 Task: Add Choice Organics Organic English Breakfast Tea to the cart.
Action: Mouse pressed left at (17, 90)
Screenshot: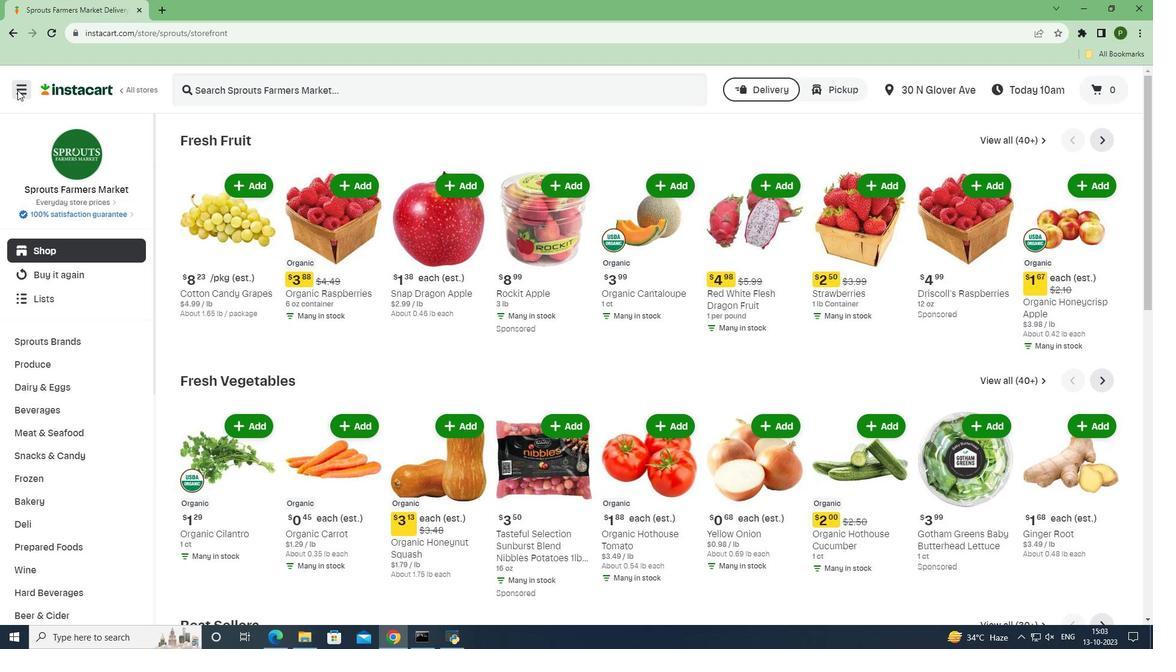 
Action: Mouse moved to (43, 314)
Screenshot: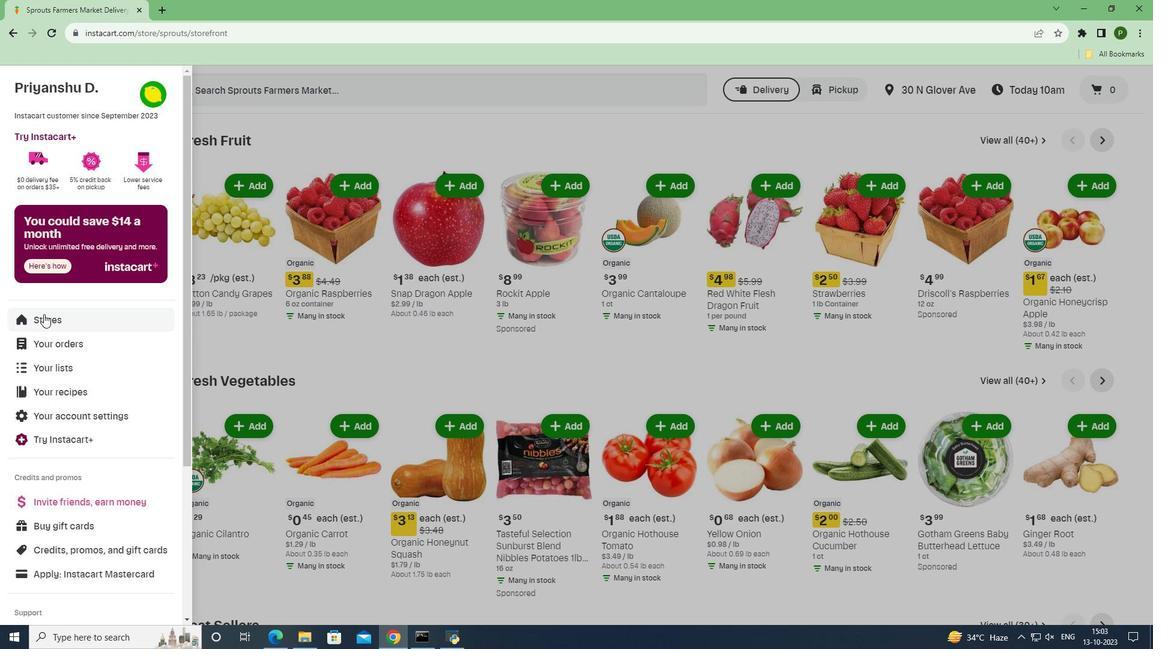 
Action: Mouse pressed left at (43, 314)
Screenshot: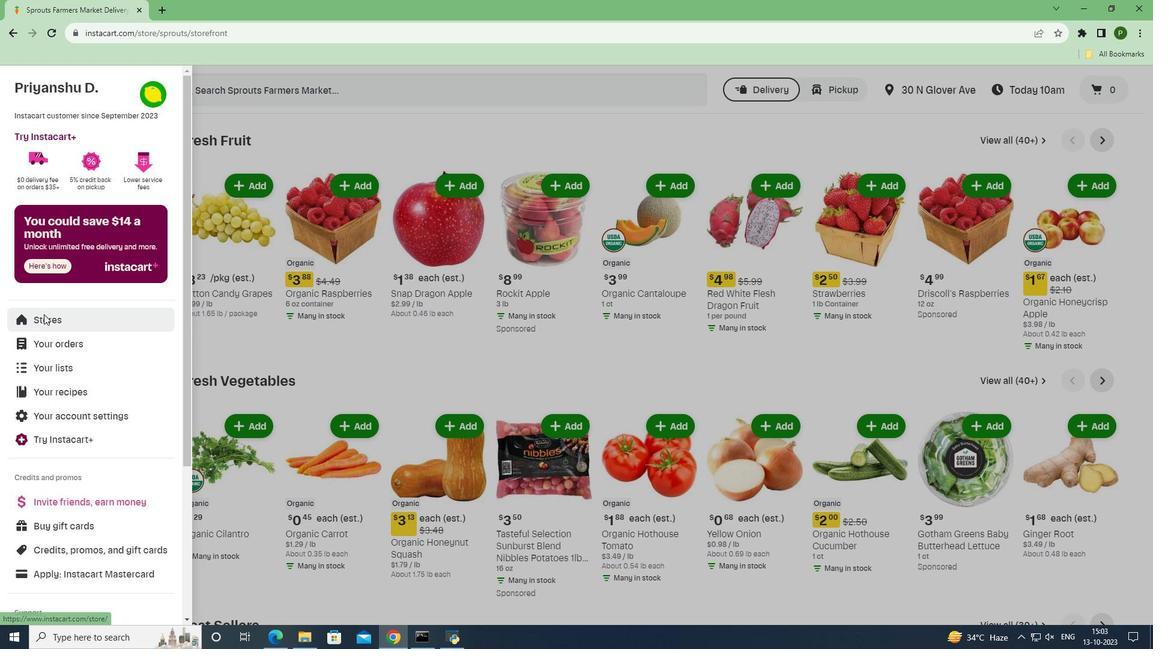 
Action: Mouse moved to (254, 138)
Screenshot: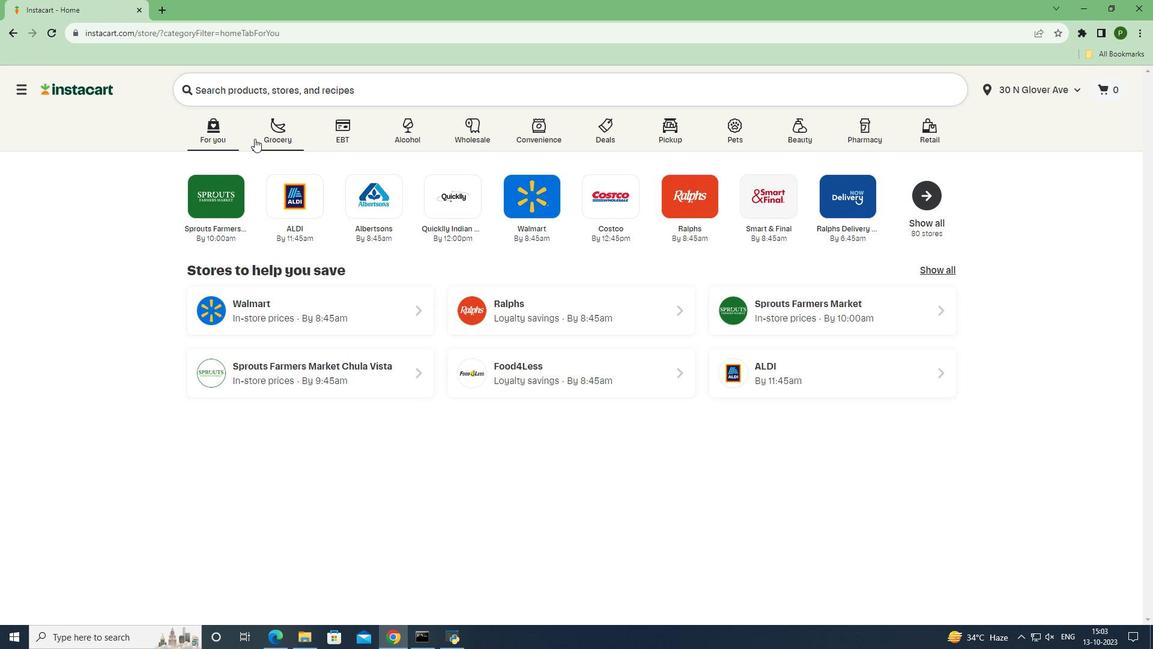 
Action: Mouse pressed left at (254, 138)
Screenshot: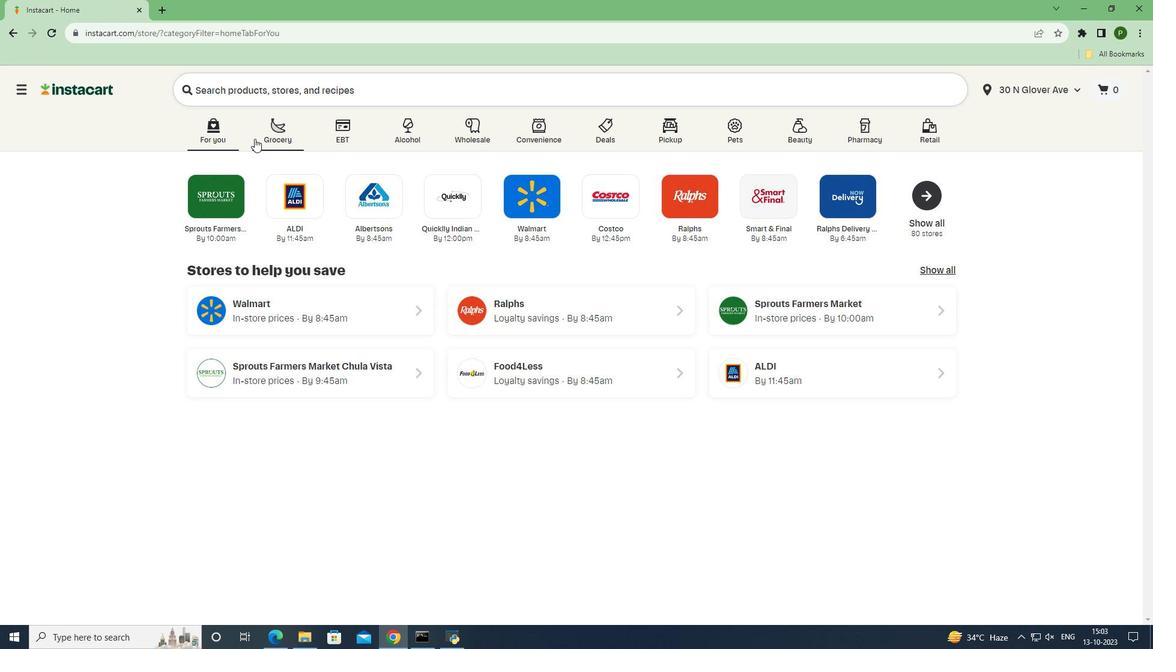 
Action: Mouse moved to (739, 277)
Screenshot: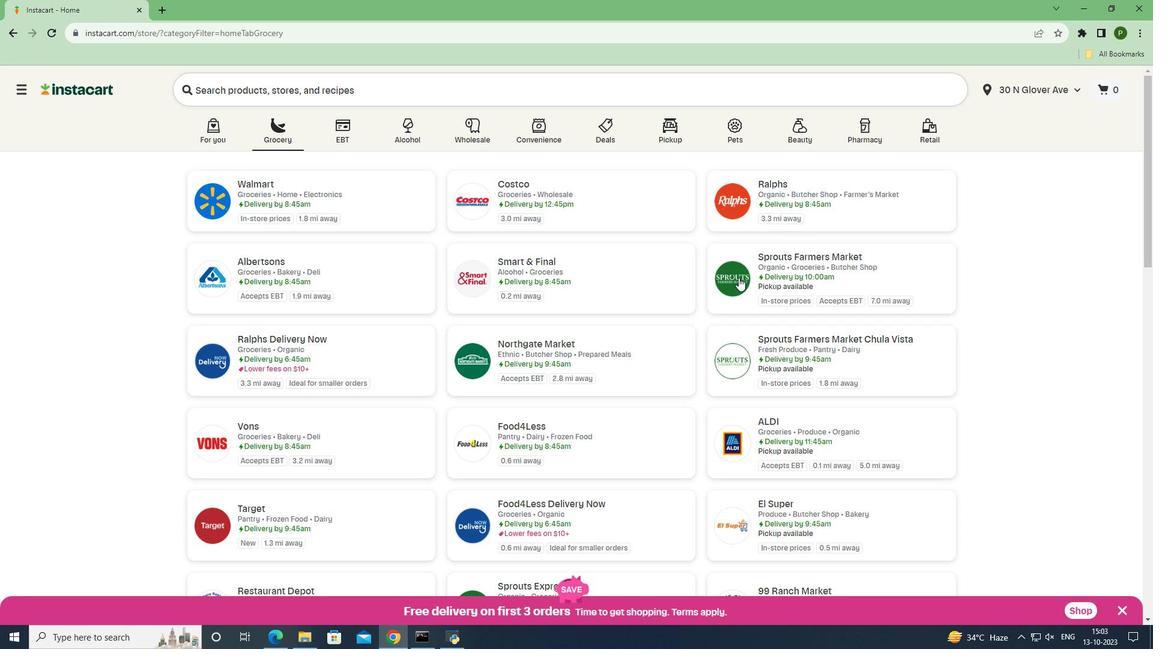 
Action: Mouse pressed left at (739, 277)
Screenshot: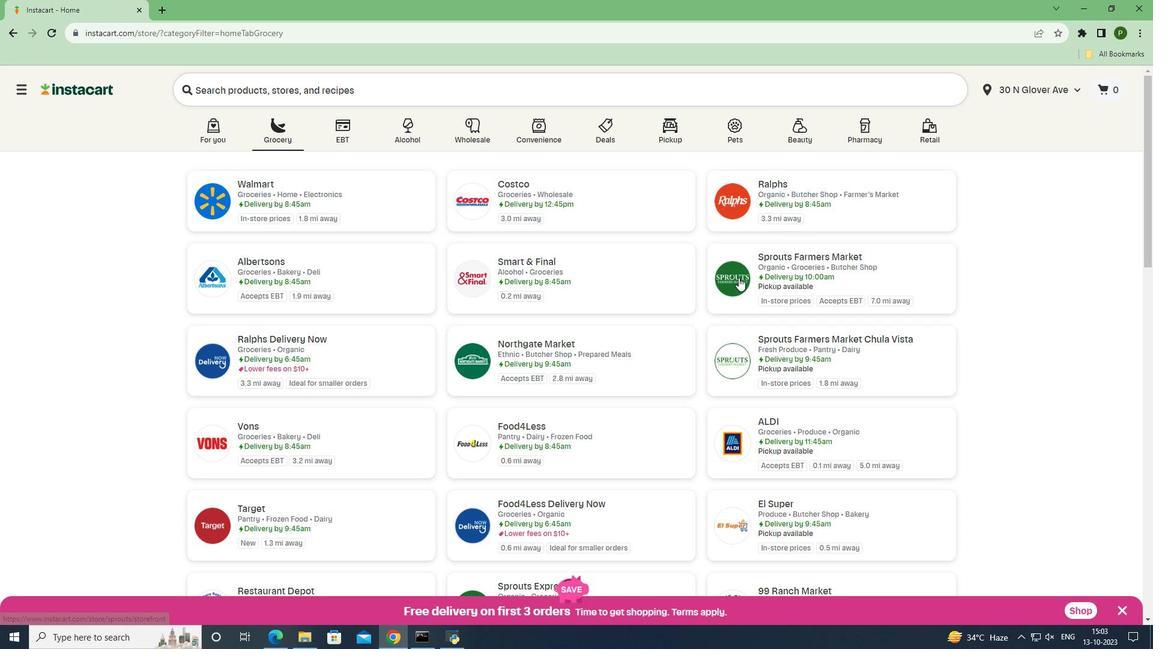 
Action: Mouse moved to (81, 414)
Screenshot: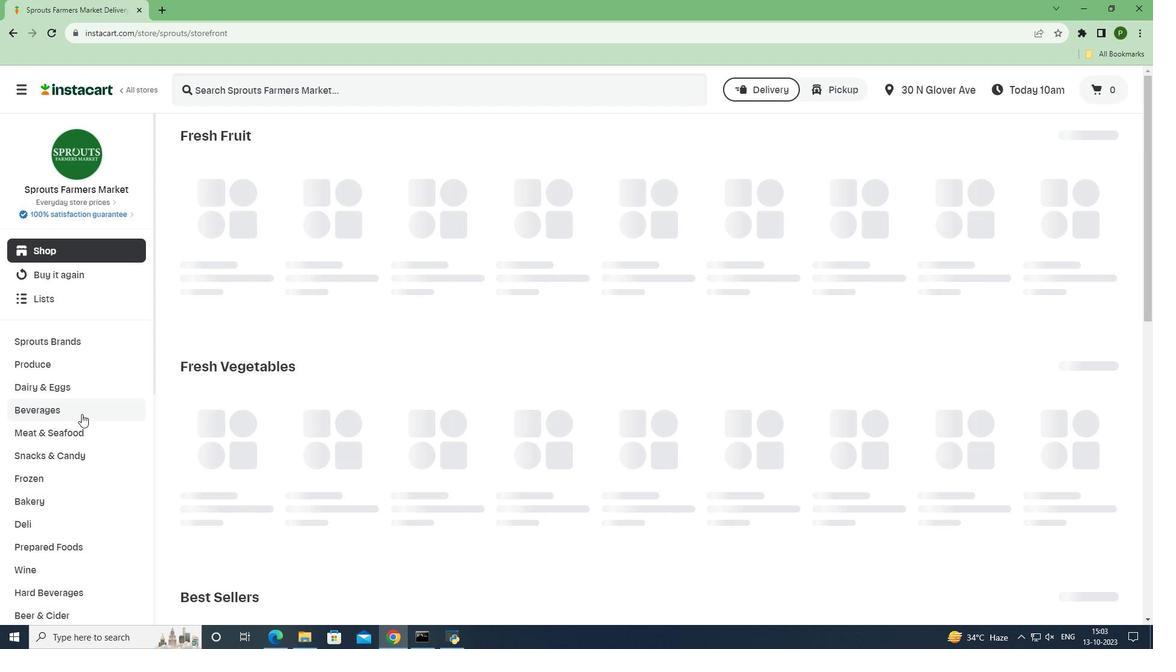 
Action: Mouse pressed left at (81, 414)
Screenshot: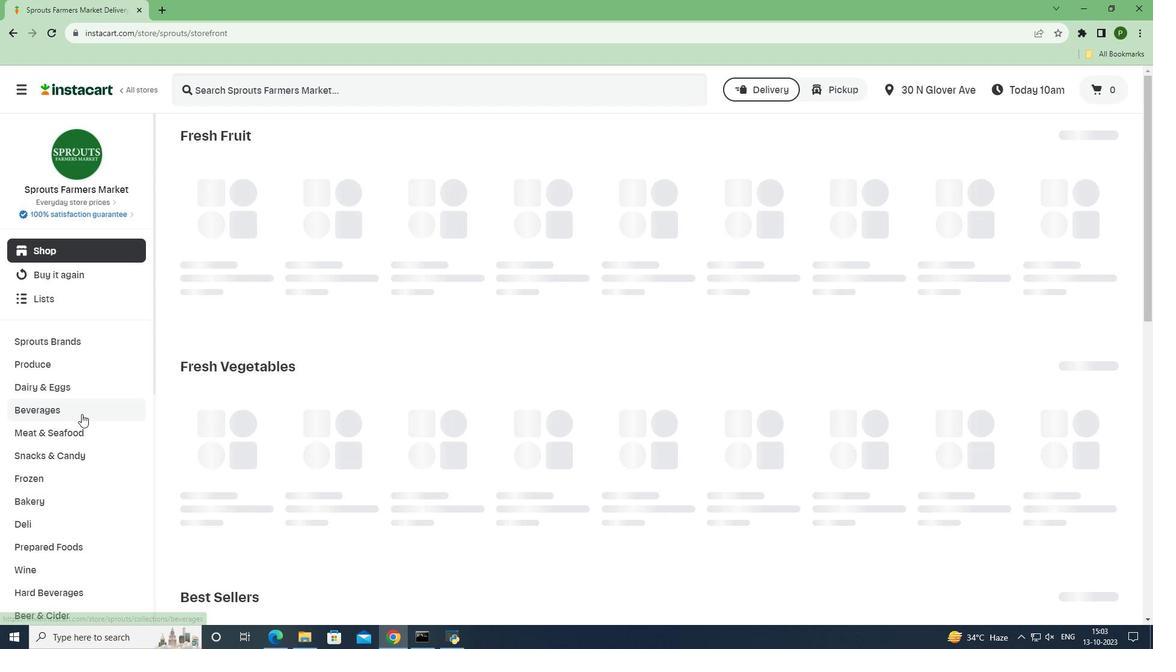 
Action: Mouse moved to (1048, 165)
Screenshot: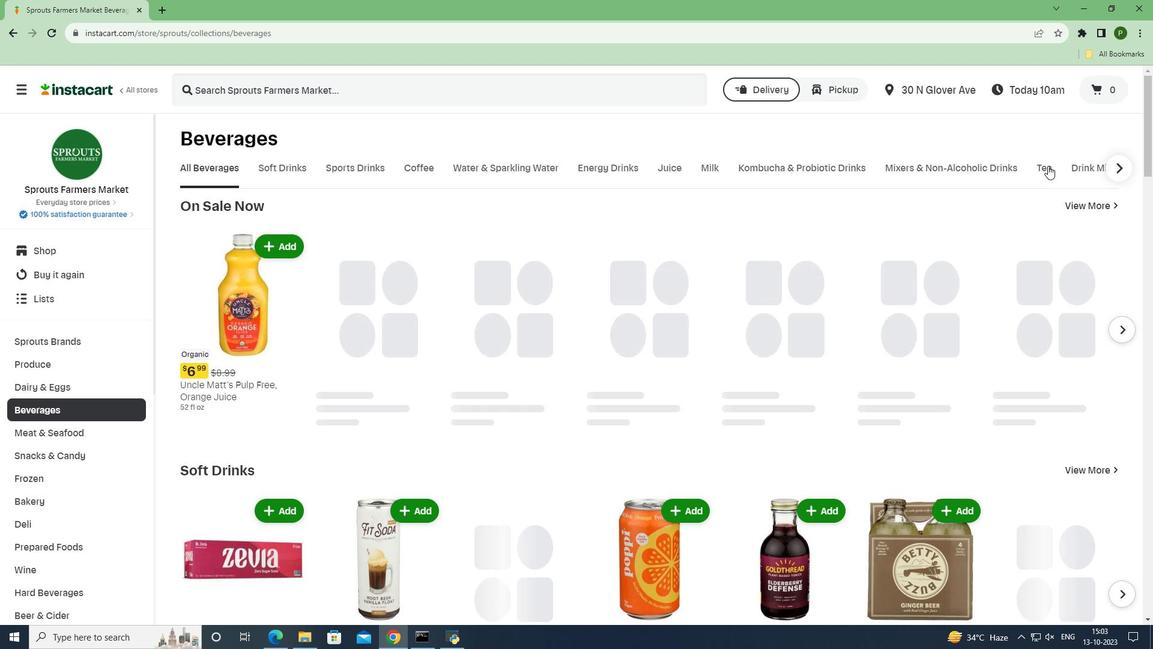 
Action: Mouse pressed left at (1048, 165)
Screenshot: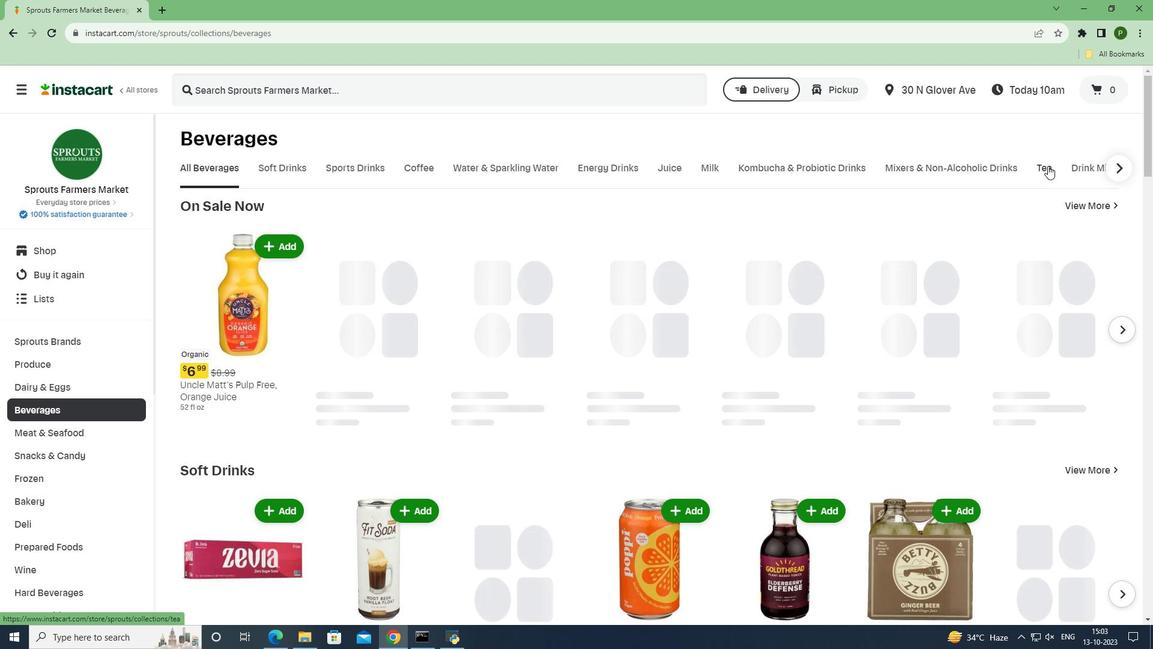 
Action: Mouse moved to (611, 93)
Screenshot: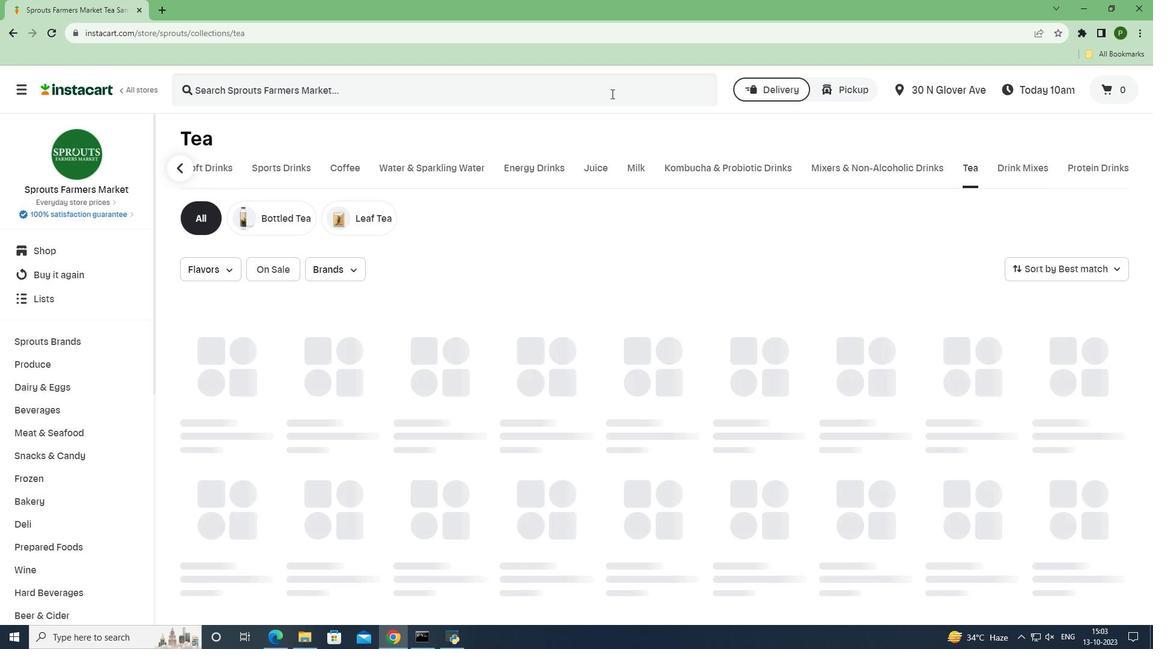 
Action: Mouse pressed left at (611, 93)
Screenshot: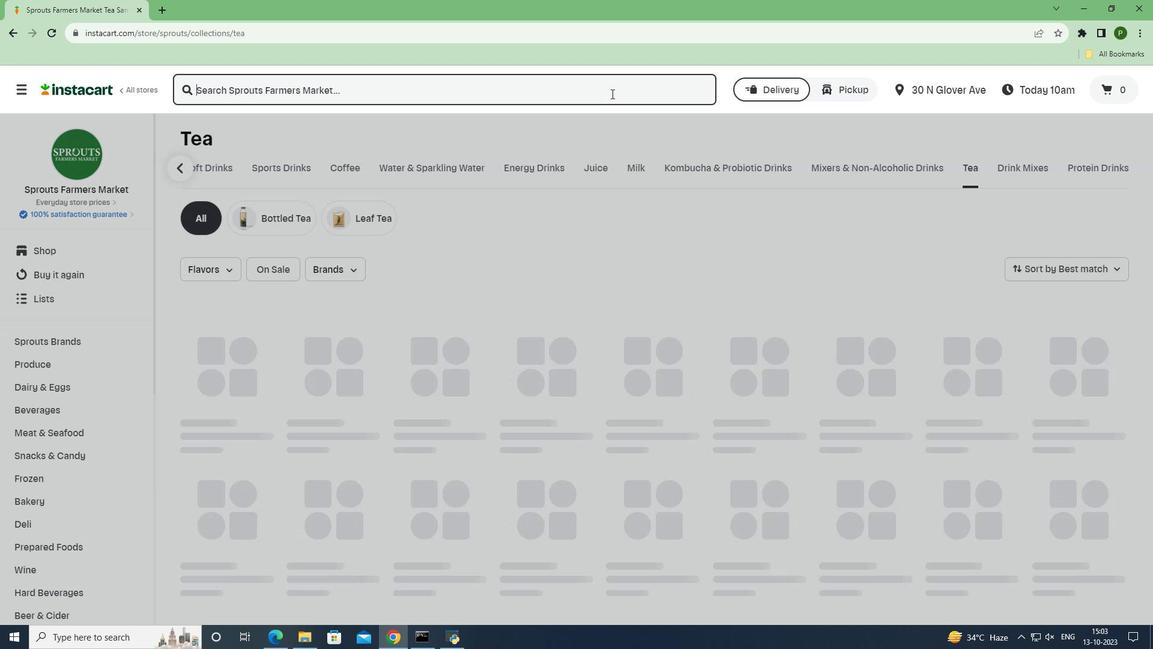 
Action: Key pressed <Key.caps_lock>C<Key.caps_lock>hoice<Key.space><Key.caps_lock>O<Key.caps_lock>rganics<Key.space><Key.caps_lock>O<Key.caps_lock>rganic<Key.space><Key.caps_lock>E<Key.caps_lock>nglish<Key.space><Key.caps_lock>B<Key.caps_lock>reakfast<Key.space><Key.caps_lock>T<Key.caps_lock>ea<Key.space><Key.enter>
Screenshot: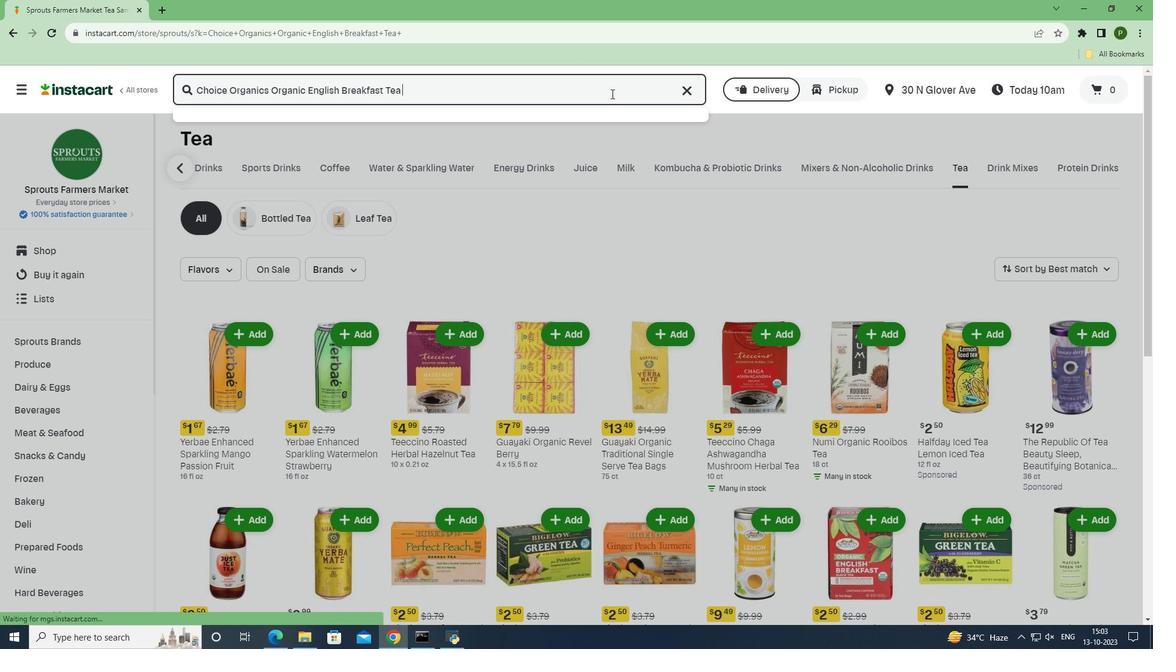 
Action: Mouse moved to (698, 216)
Screenshot: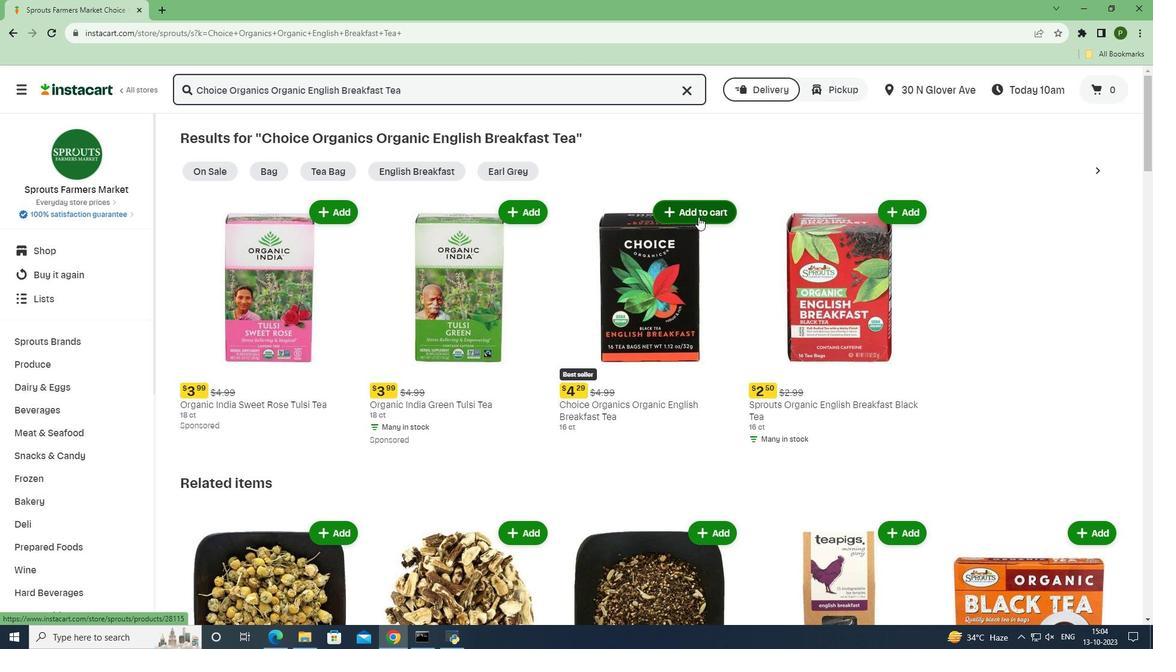 
Action: Mouse pressed left at (698, 216)
Screenshot: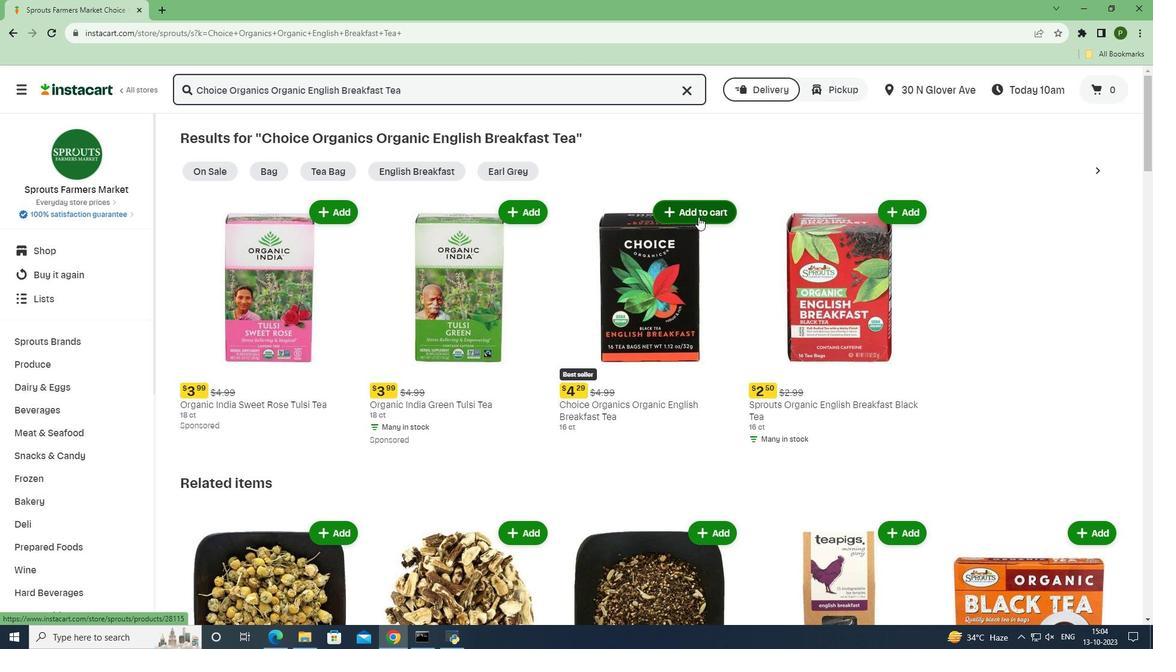 
Action: Mouse moved to (728, 275)
Screenshot: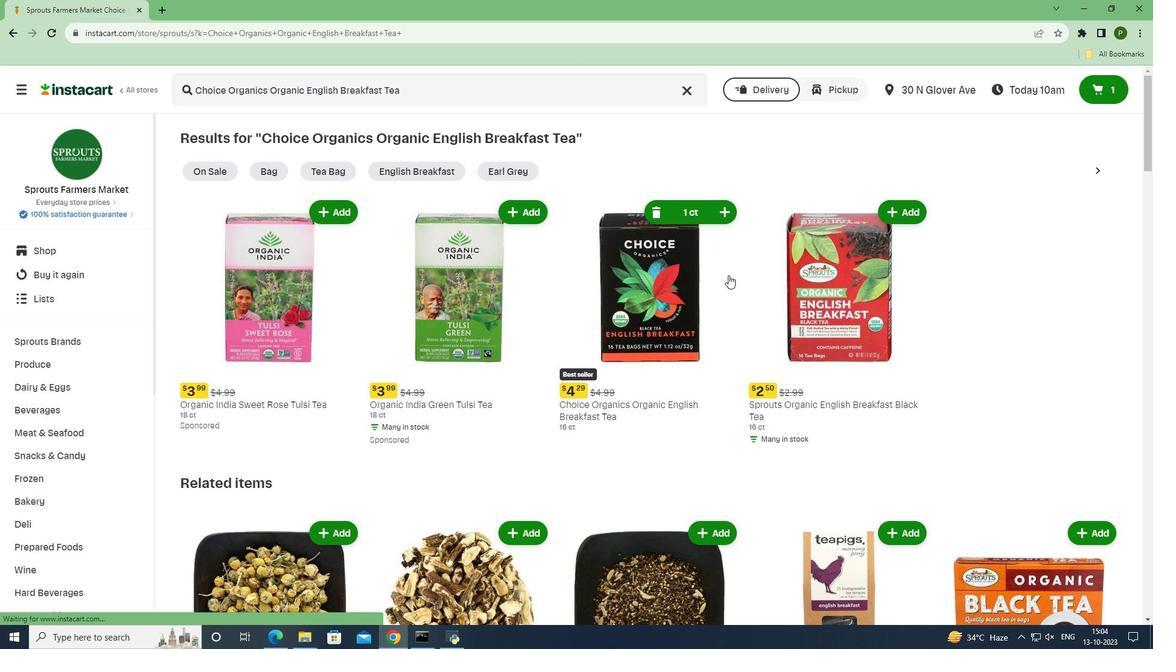 
